 Task: Manage the personal information of the user
Action: Mouse moved to (61, 121)
Screenshot: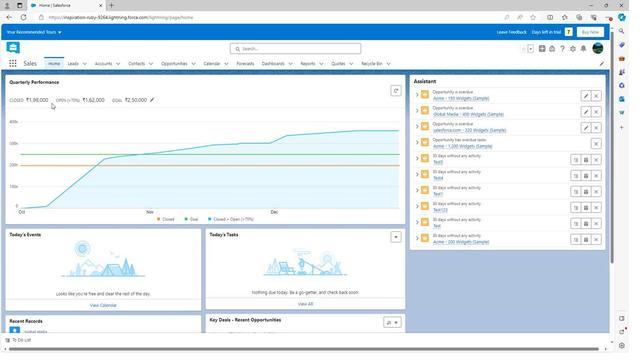 
Action: Mouse scrolled (61, 120) with delta (0, 0)
Screenshot: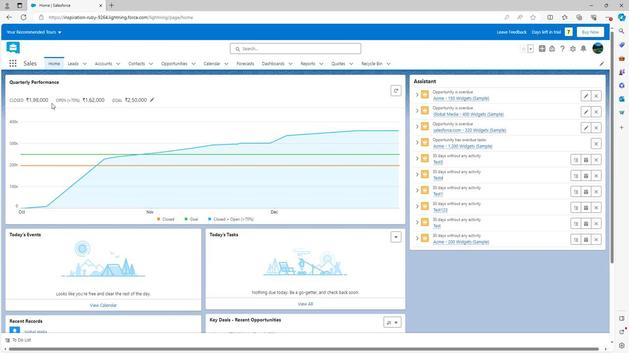 
Action: Mouse moved to (62, 122)
Screenshot: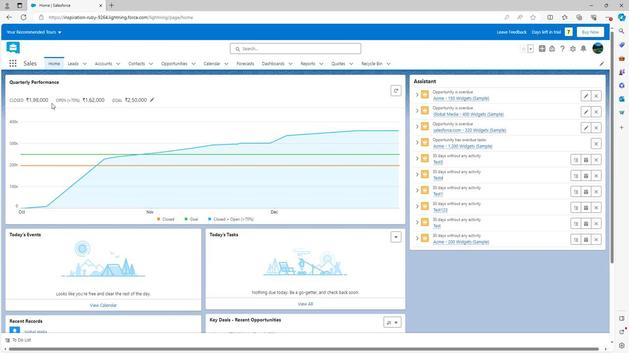 
Action: Mouse scrolled (62, 121) with delta (0, 0)
Screenshot: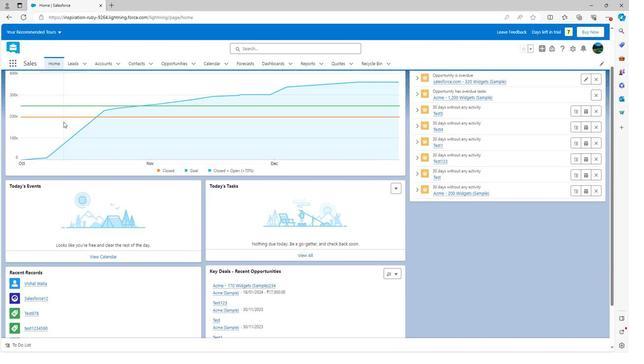 
Action: Mouse scrolled (62, 121) with delta (0, 0)
Screenshot: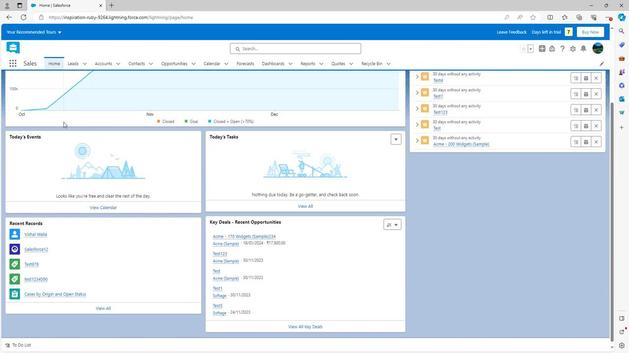 
Action: Mouse scrolled (62, 122) with delta (0, 0)
Screenshot: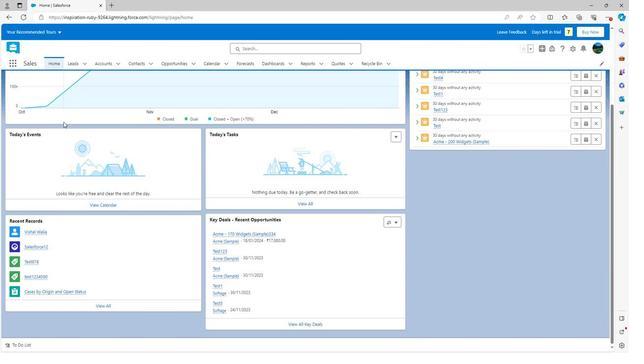 
Action: Mouse scrolled (62, 122) with delta (0, 0)
Screenshot: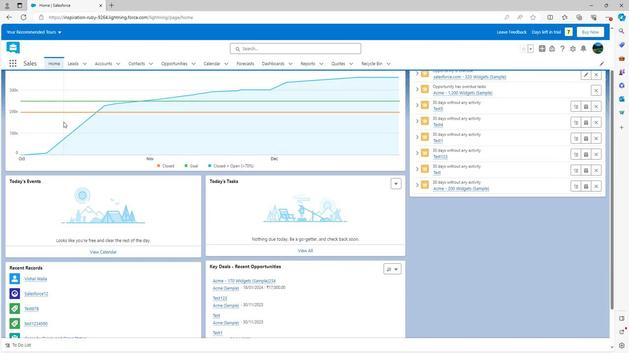 
Action: Mouse scrolled (62, 122) with delta (0, 0)
Screenshot: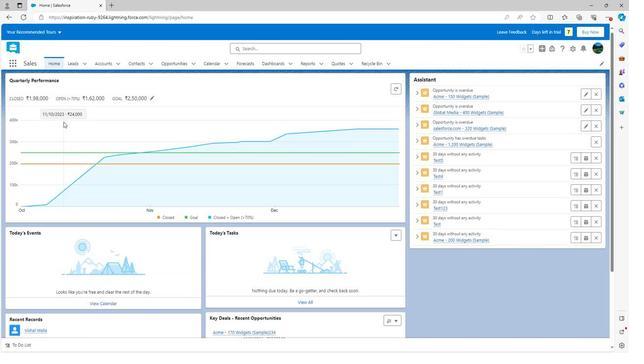 
Action: Mouse scrolled (62, 122) with delta (0, 0)
Screenshot: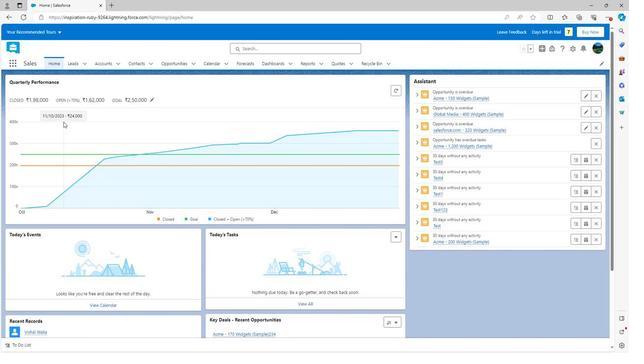 
Action: Mouse moved to (595, 49)
Screenshot: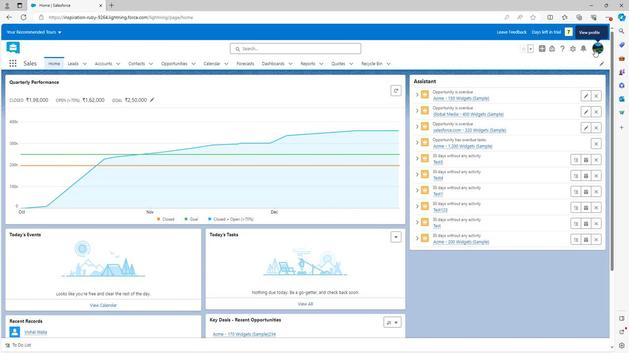 
Action: Mouse pressed left at (595, 49)
Screenshot: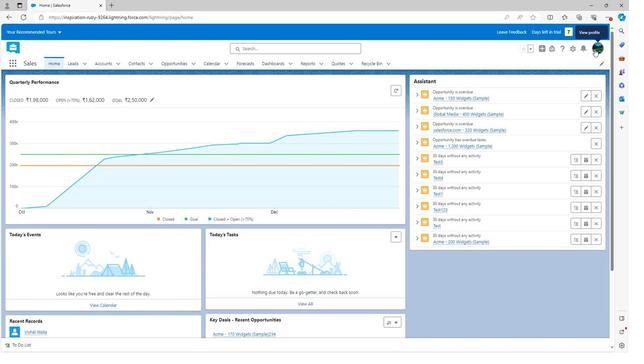 
Action: Mouse moved to (515, 81)
Screenshot: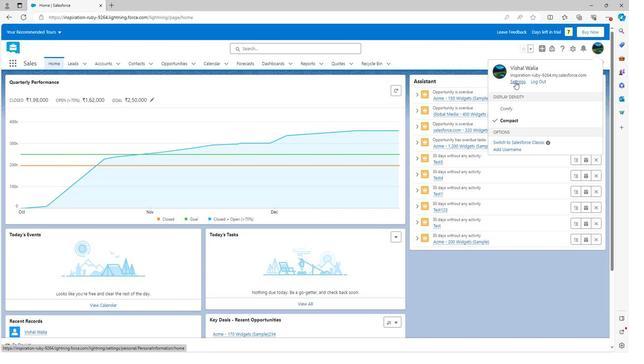 
Action: Mouse pressed left at (515, 81)
Screenshot: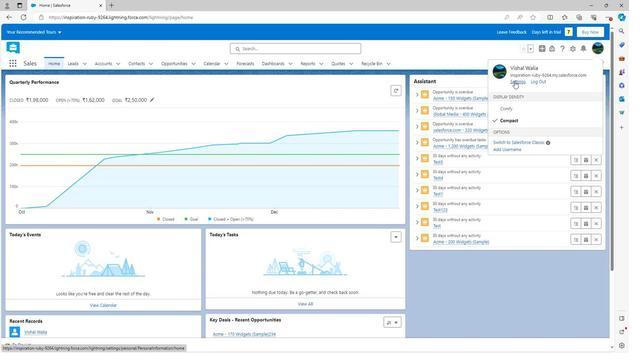 
Action: Mouse moved to (8, 107)
Screenshot: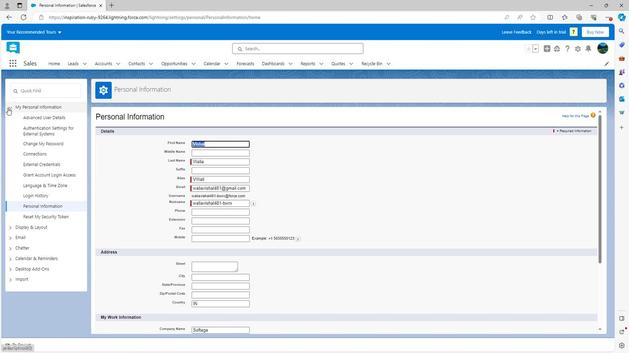 
Action: Mouse pressed left at (8, 107)
Screenshot: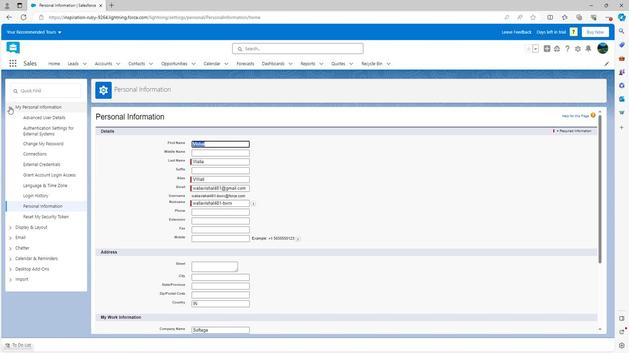 
Action: Mouse pressed left at (8, 107)
Screenshot: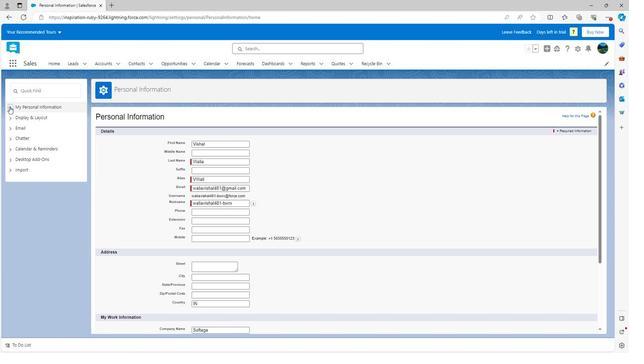 
Action: Mouse moved to (36, 205)
Screenshot: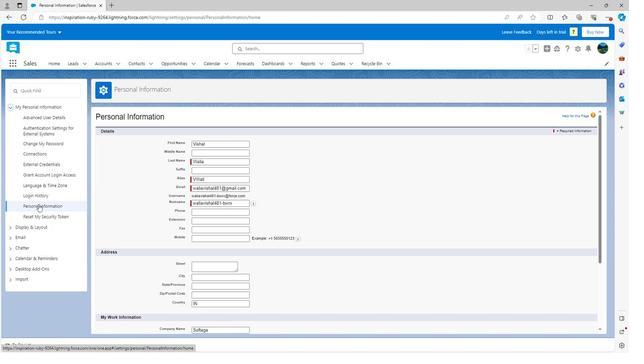
Action: Mouse pressed left at (36, 205)
Screenshot: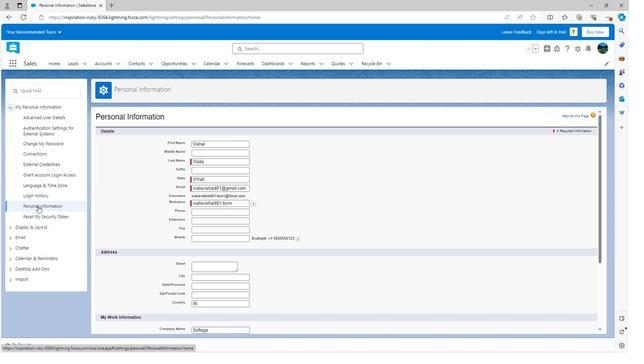 
Action: Mouse moved to (201, 178)
Screenshot: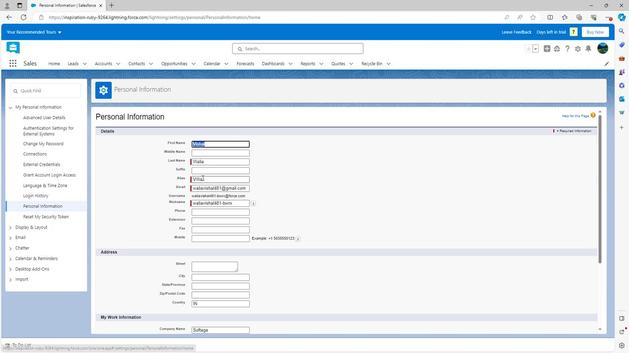 
Action: Mouse scrolled (201, 177) with delta (0, 0)
Screenshot: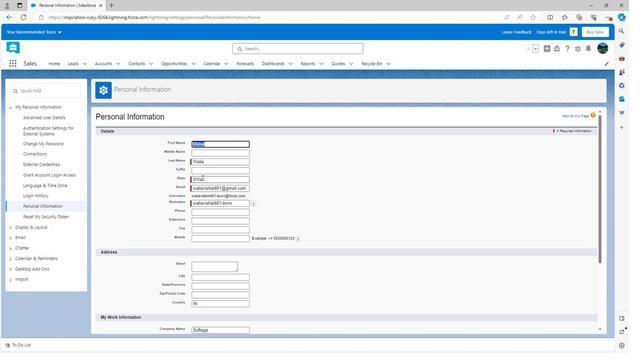 
Action: Mouse scrolled (201, 177) with delta (0, 0)
Screenshot: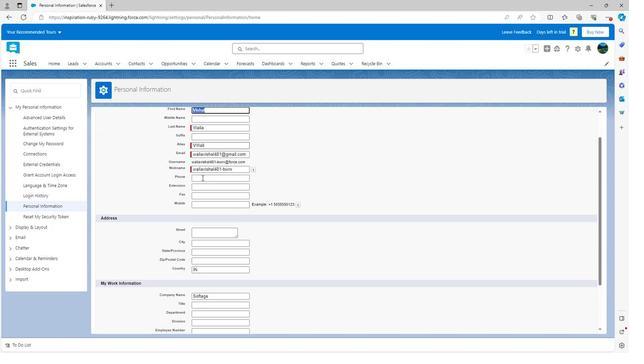 
Action: Mouse scrolled (201, 177) with delta (0, 0)
Screenshot: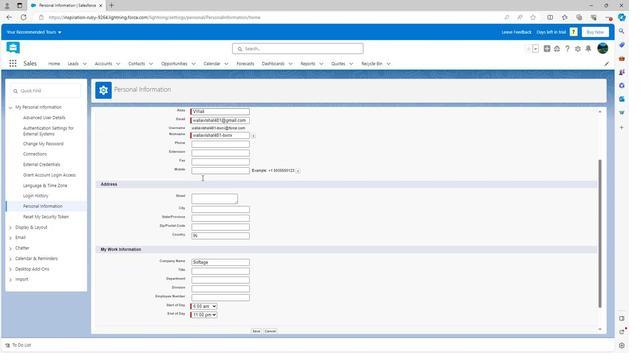 
Action: Mouse scrolled (201, 177) with delta (0, 0)
Screenshot: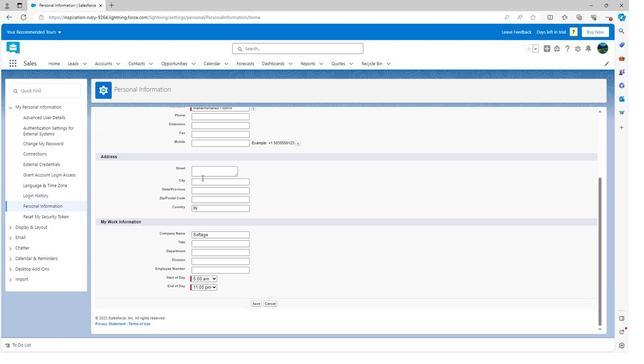 
Action: Mouse scrolled (201, 177) with delta (0, 0)
Screenshot: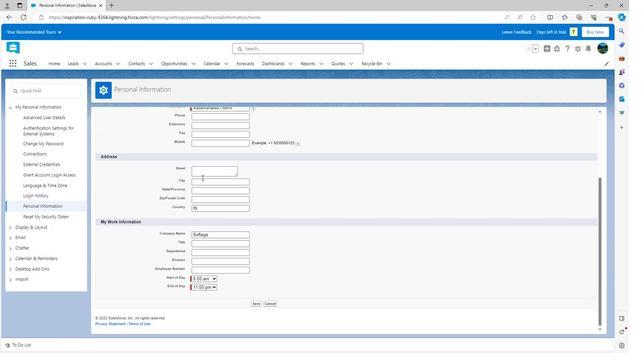 
Action: Mouse scrolled (201, 178) with delta (0, 0)
Screenshot: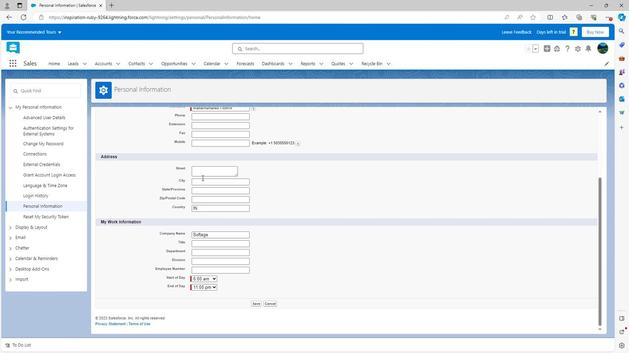 
Action: Mouse scrolled (201, 178) with delta (0, 0)
Screenshot: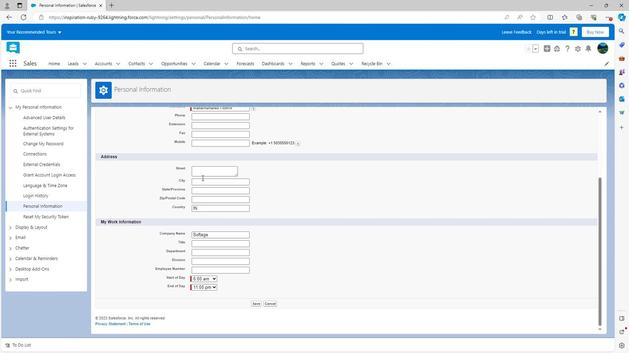 
Action: Mouse scrolled (201, 178) with delta (0, 0)
Screenshot: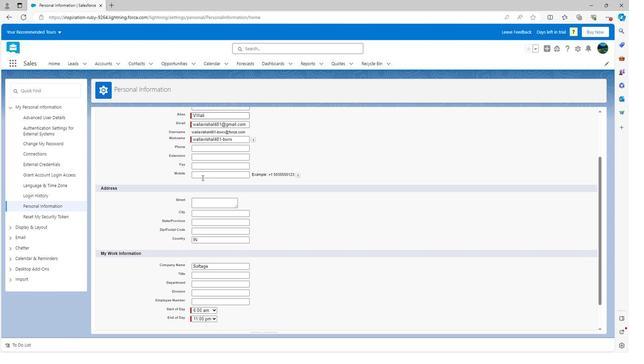 
Action: Mouse scrolled (201, 178) with delta (0, 0)
Screenshot: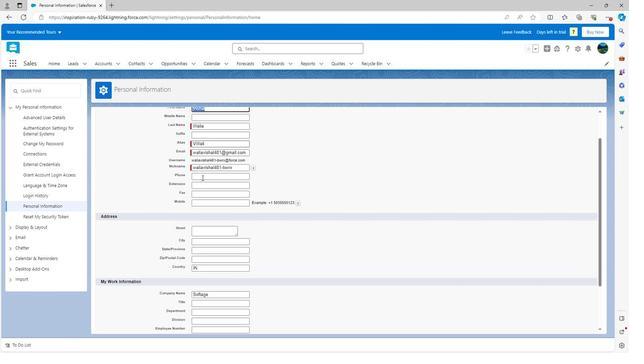 
Action: Mouse scrolled (201, 178) with delta (0, 0)
Screenshot: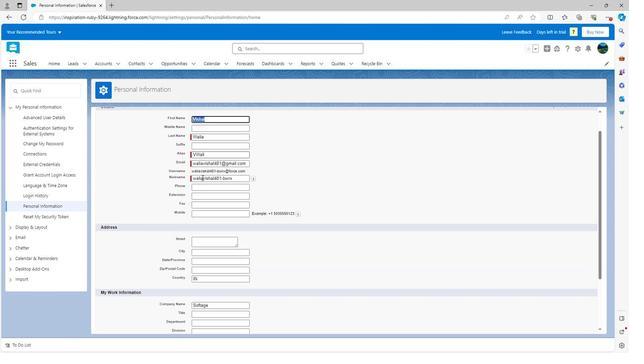 
Action: Mouse moved to (208, 155)
Screenshot: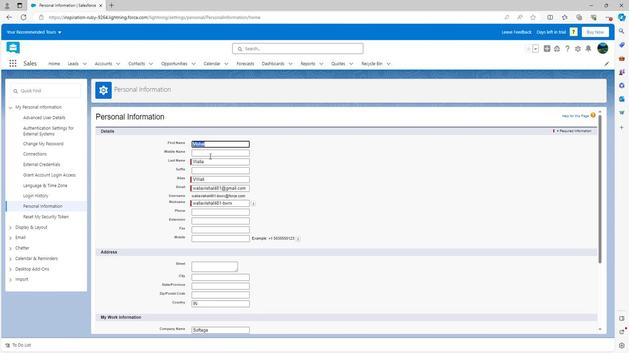 
Action: Mouse pressed left at (208, 155)
Screenshot: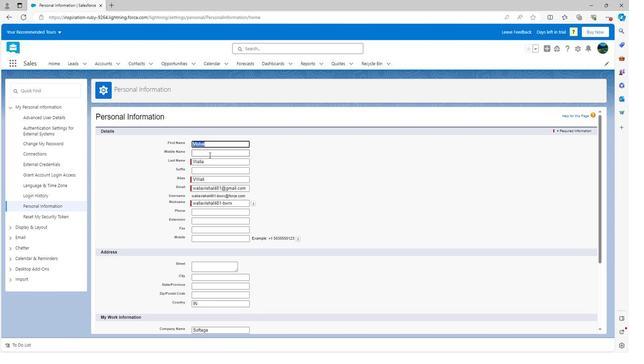 
Action: Mouse moved to (208, 163)
Screenshot: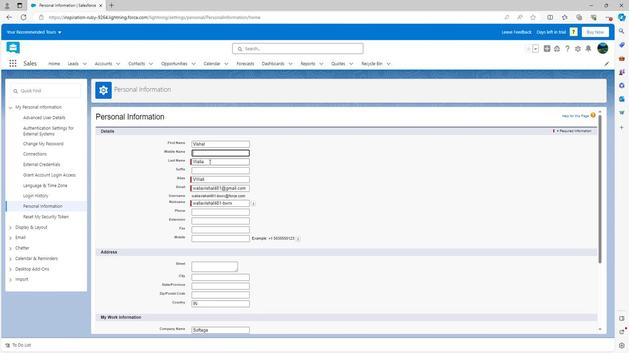 
Action: Mouse pressed left at (208, 163)
Screenshot: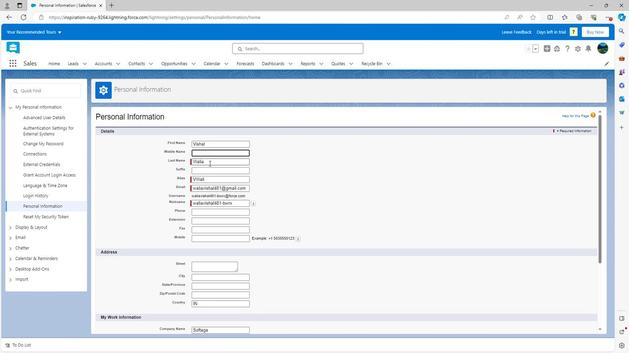 
Action: Mouse moved to (208, 181)
Screenshot: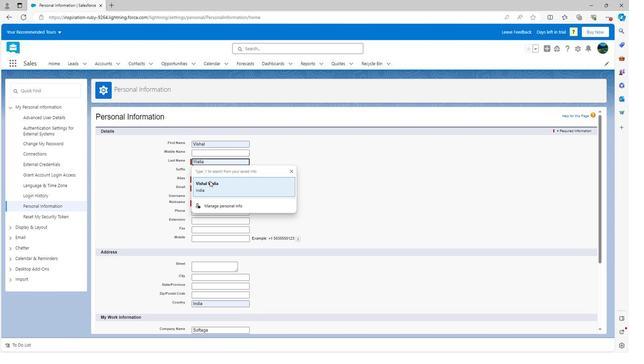 
Action: Mouse pressed left at (208, 181)
Screenshot: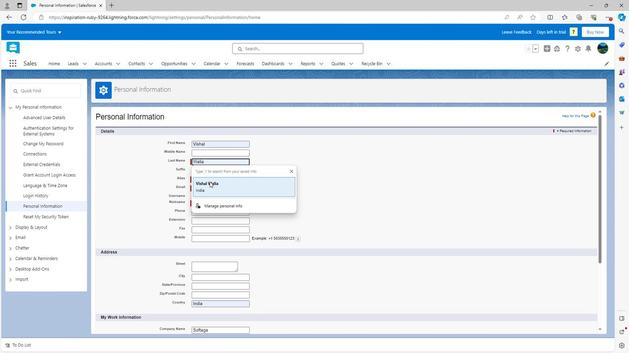 
Action: Mouse moved to (211, 180)
Screenshot: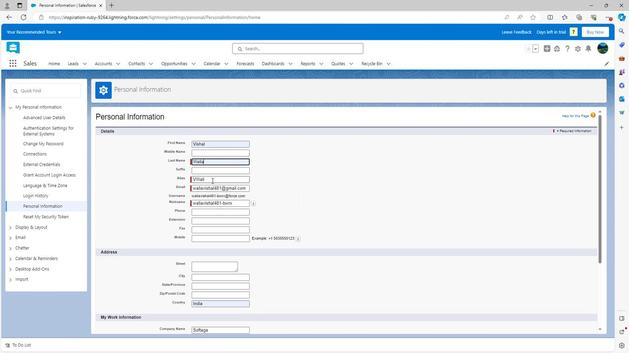 
Action: Mouse pressed left at (211, 180)
Screenshot: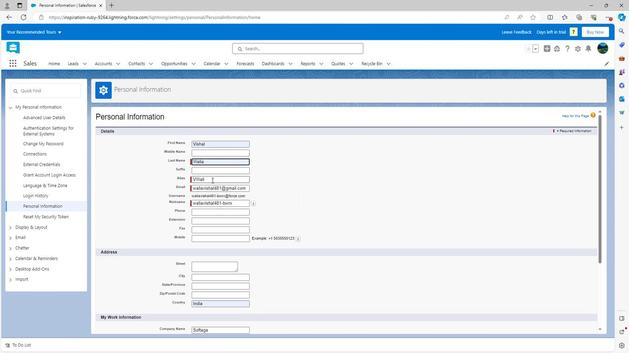 
Action: Mouse moved to (143, 223)
Screenshot: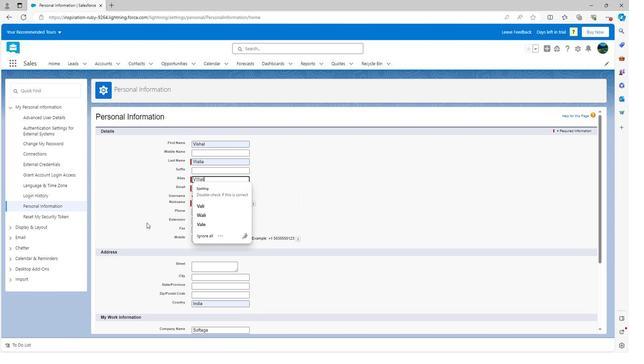 
Action: Mouse pressed left at (143, 223)
Screenshot: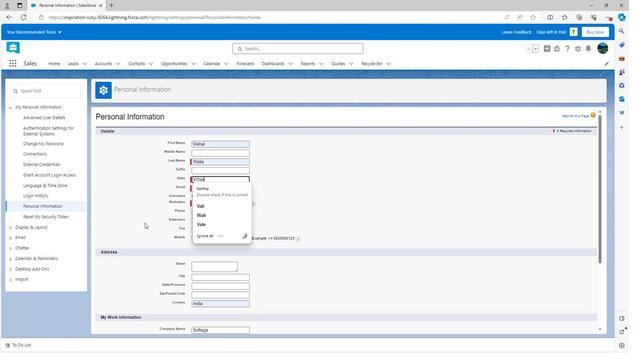 
Action: Mouse moved to (144, 222)
Screenshot: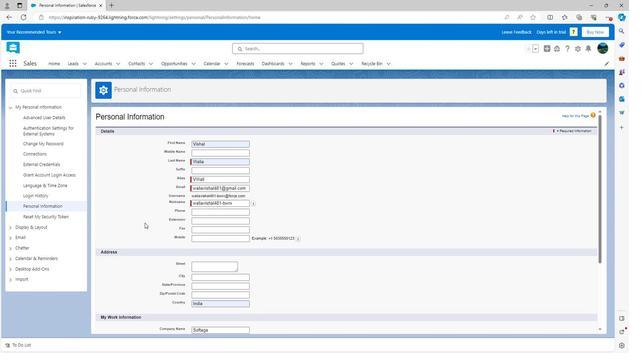 
Action: Mouse scrolled (144, 222) with delta (0, 0)
Screenshot: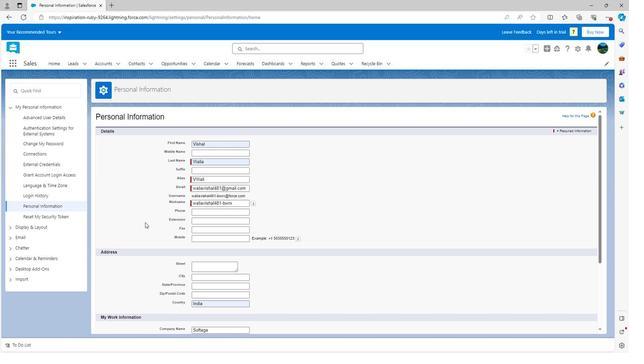 
Action: Mouse scrolled (144, 222) with delta (0, 0)
Screenshot: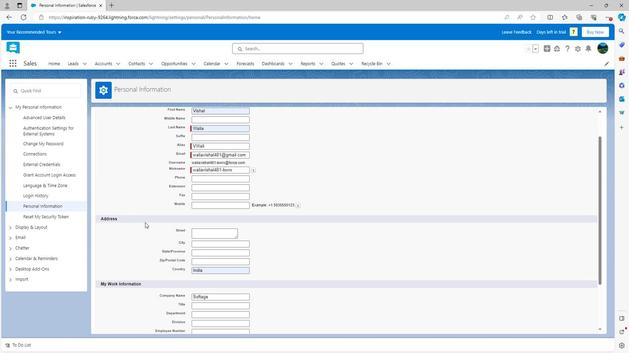 
Action: Mouse scrolled (144, 222) with delta (0, 0)
Screenshot: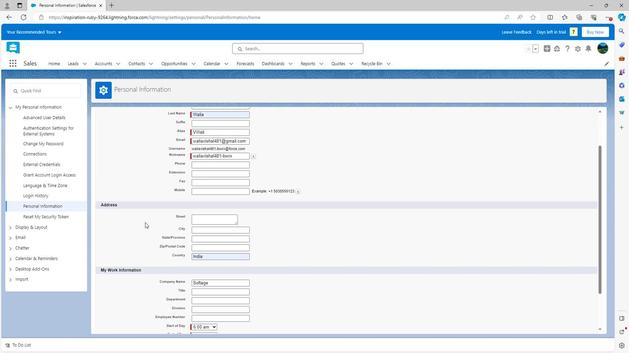 
Action: Mouse scrolled (144, 222) with delta (0, 0)
Screenshot: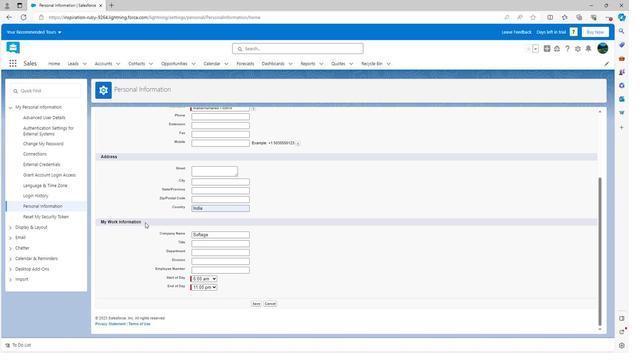 
Action: Mouse scrolled (144, 222) with delta (0, 0)
Screenshot: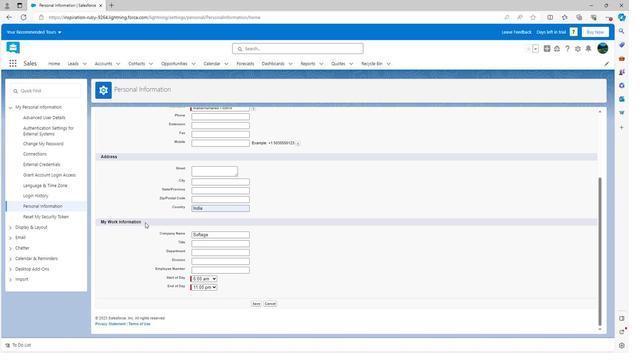 
Action: Mouse moved to (252, 304)
Screenshot: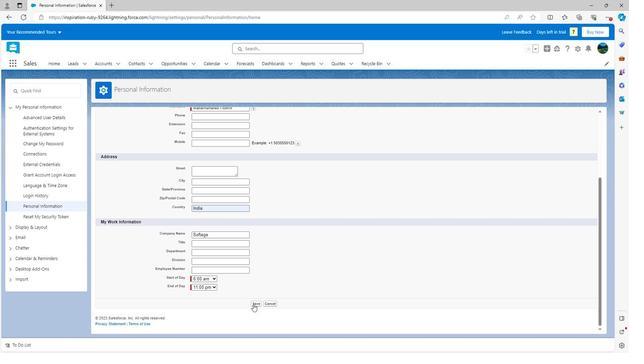
Action: Mouse pressed left at (252, 304)
Screenshot: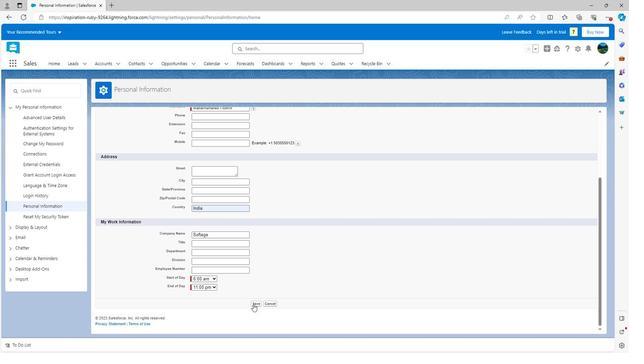 
Action: Mouse moved to (343, 289)
Screenshot: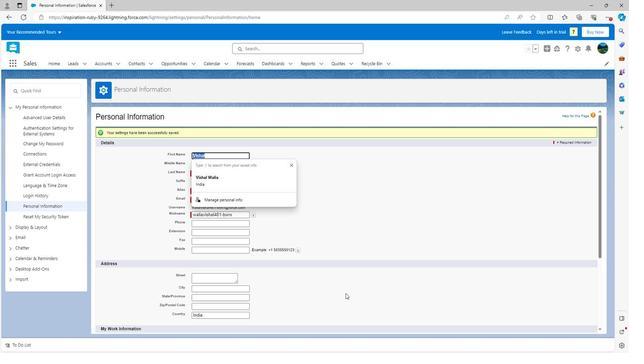
Action: Mouse scrolled (343, 289) with delta (0, 0)
Screenshot: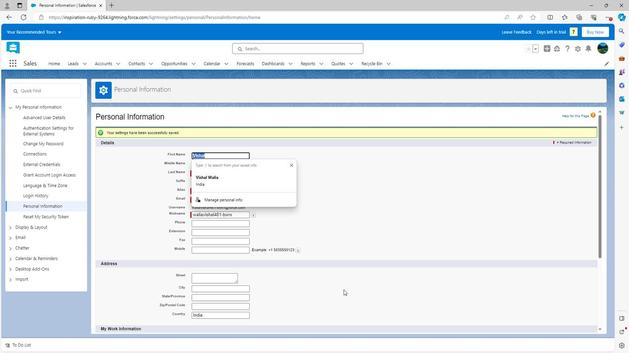 
Action: Mouse scrolled (343, 289) with delta (0, 0)
Screenshot: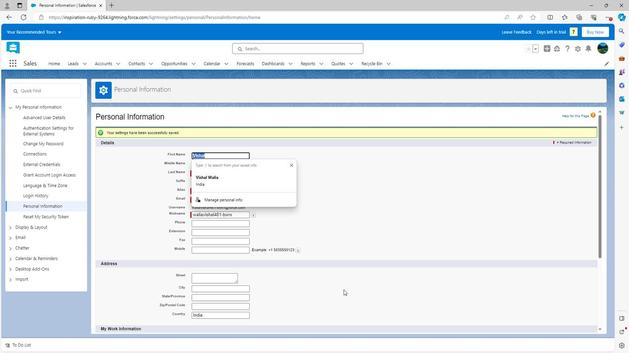 
Action: Mouse scrolled (343, 289) with delta (0, 0)
Screenshot: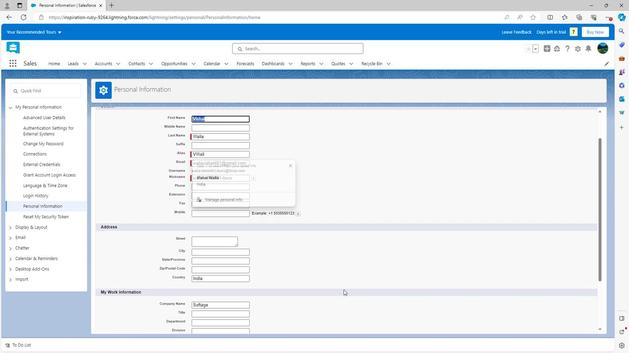 
Action: Mouse scrolled (343, 289) with delta (0, 0)
Screenshot: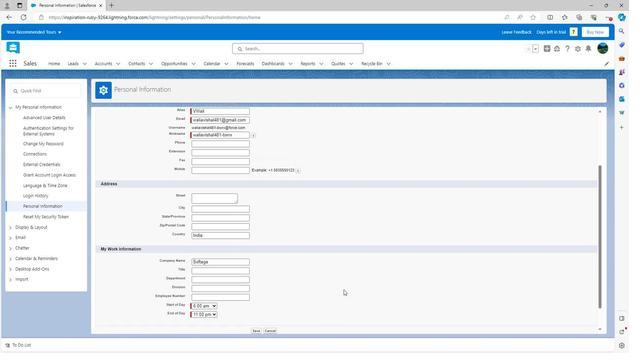 
Action: Mouse scrolled (343, 289) with delta (0, 0)
Screenshot: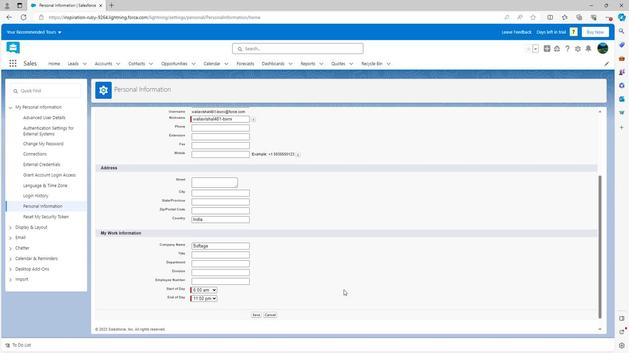 
Action: Mouse scrolled (343, 289) with delta (0, 0)
Screenshot: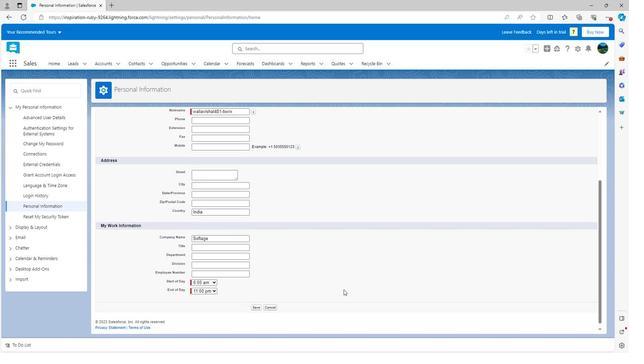 
Action: Mouse scrolled (343, 289) with delta (0, 0)
Screenshot: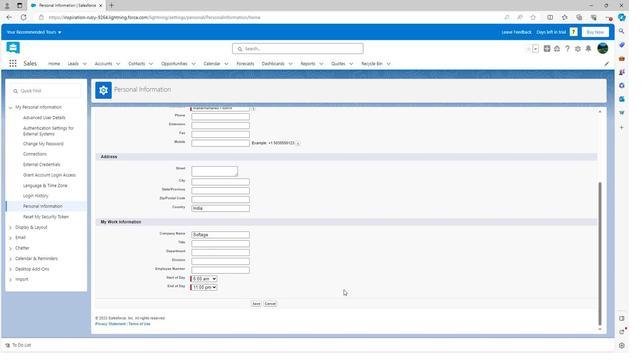 
Action: Mouse moved to (342, 289)
Screenshot: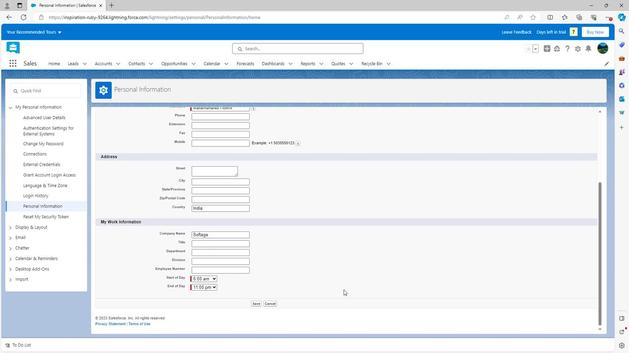 
